Task: In the  document Monkey.epub Align the width of word art with 'Picture'. Fill the whole document with 'Light Gray Color'. Add link on bottom right corner of the sheet: www.instagram.com
Action: Mouse moved to (245, 386)
Screenshot: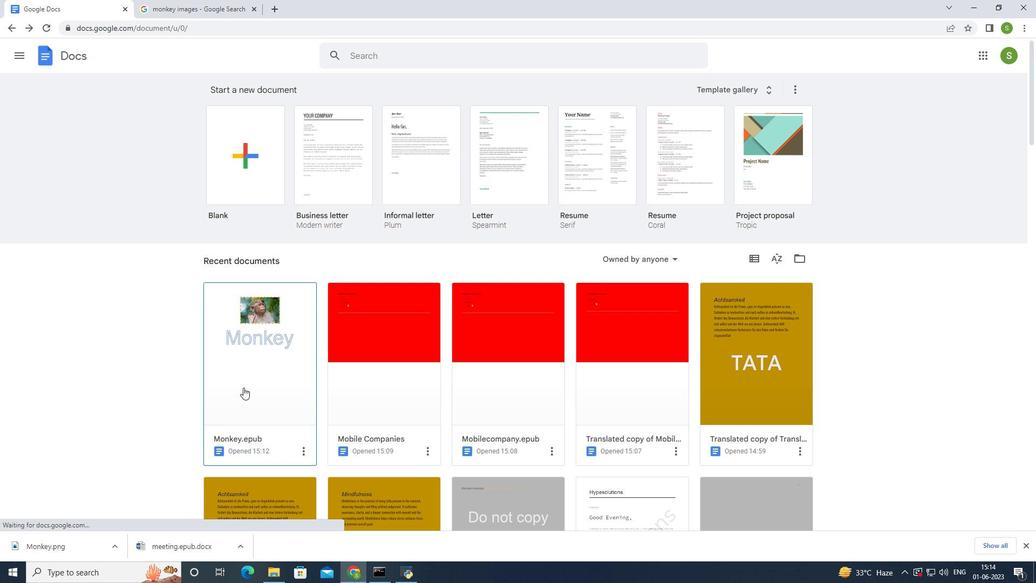 
Action: Mouse pressed left at (245, 386)
Screenshot: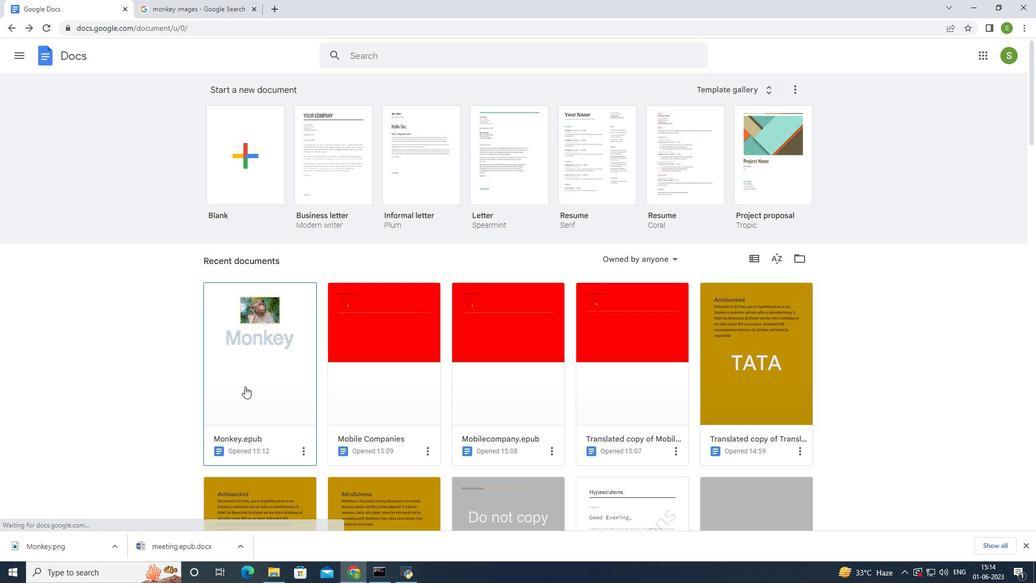 
Action: Mouse moved to (41, 61)
Screenshot: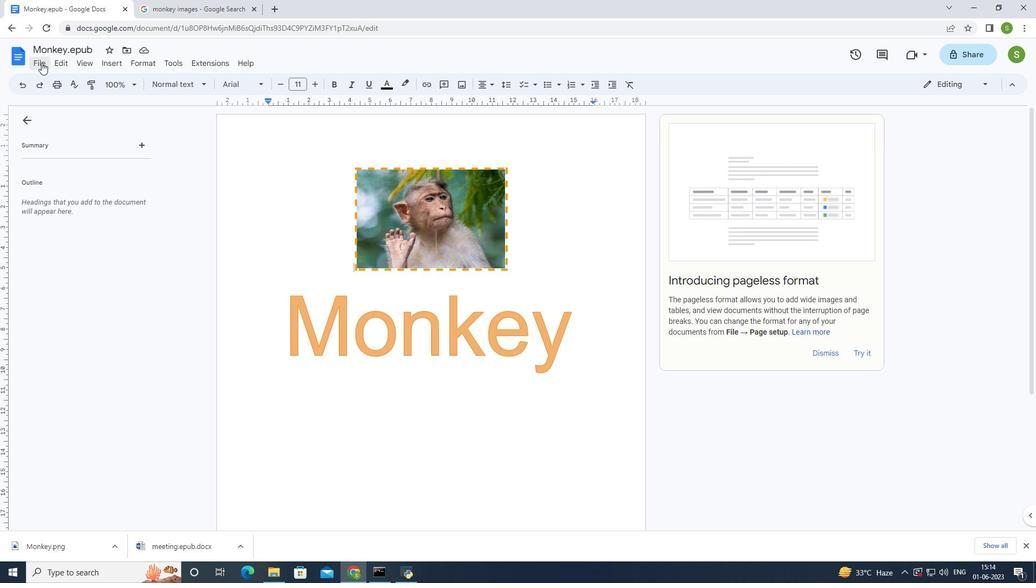 
Action: Mouse pressed left at (41, 61)
Screenshot: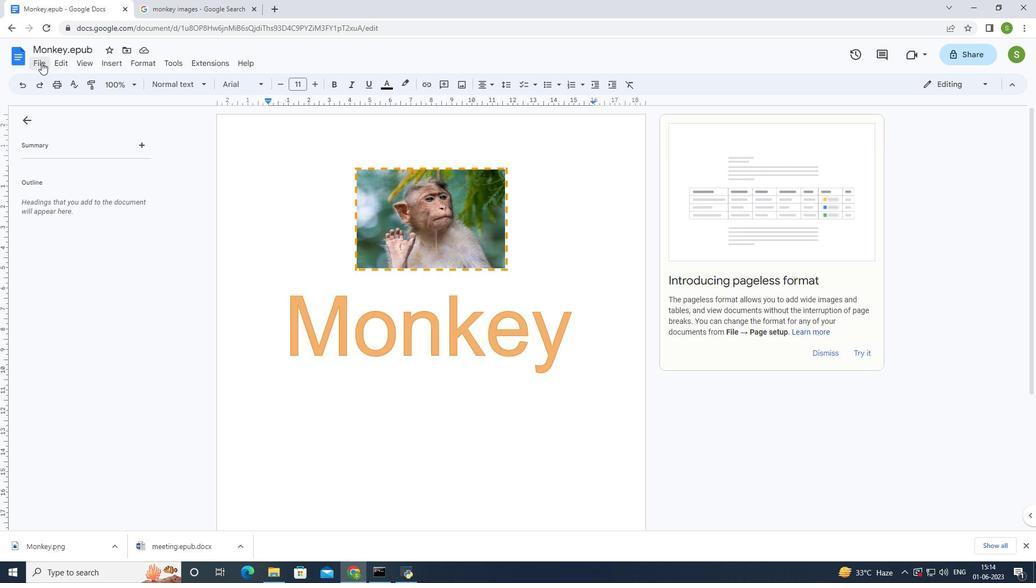 
Action: Mouse moved to (67, 359)
Screenshot: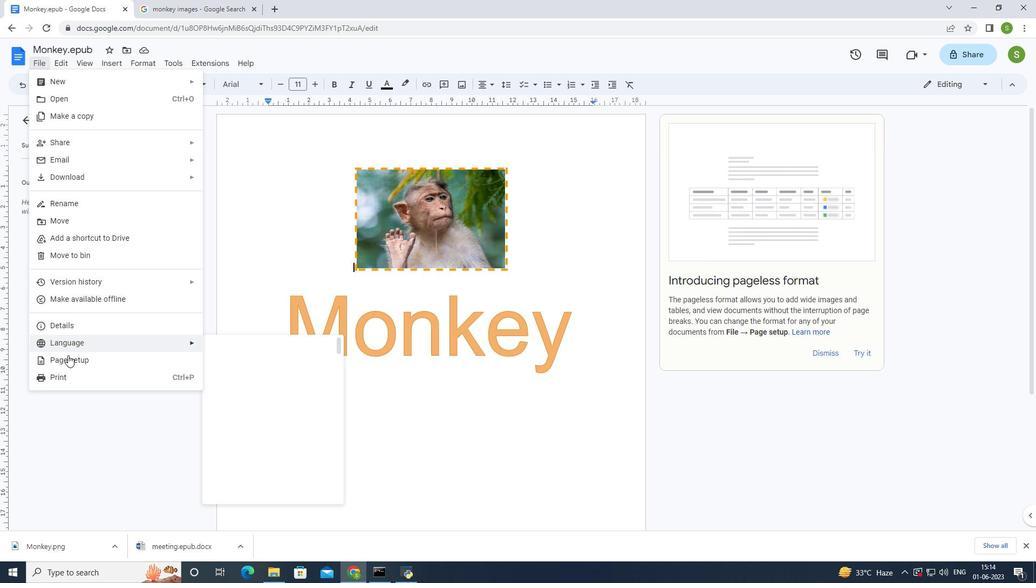 
Action: Mouse pressed left at (67, 359)
Screenshot: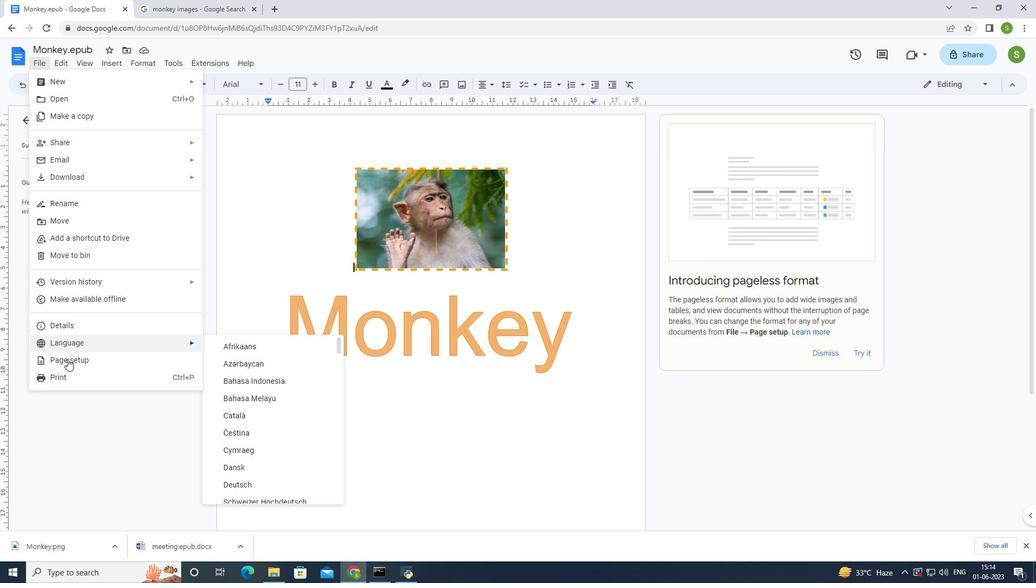 
Action: Mouse moved to (436, 353)
Screenshot: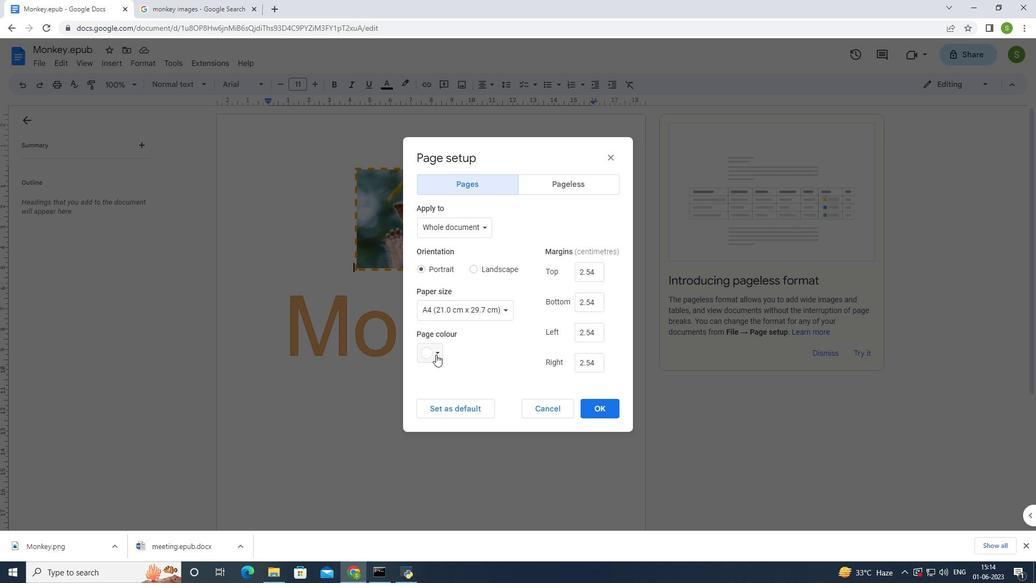 
Action: Mouse pressed left at (436, 353)
Screenshot: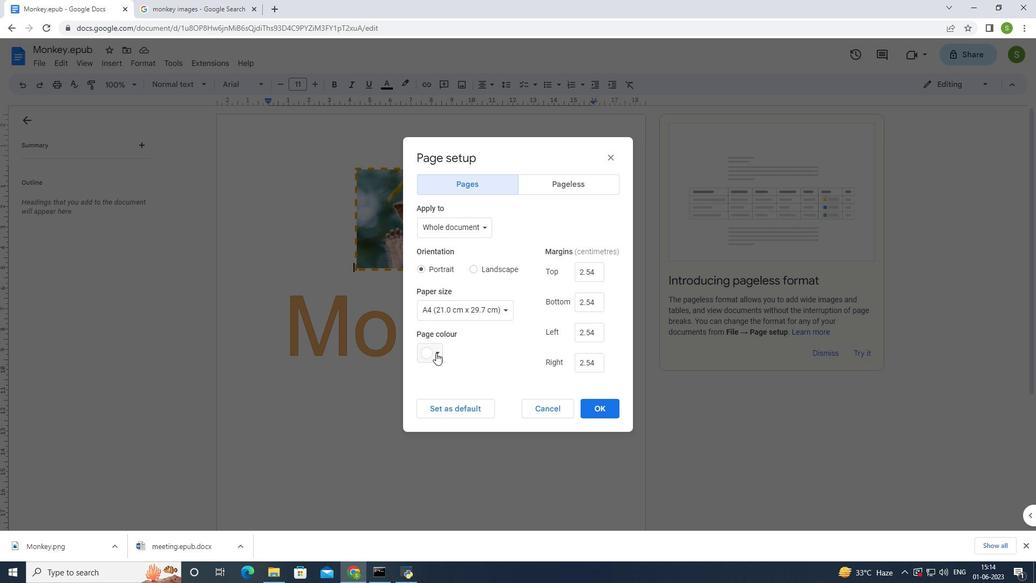
Action: Mouse moved to (467, 378)
Screenshot: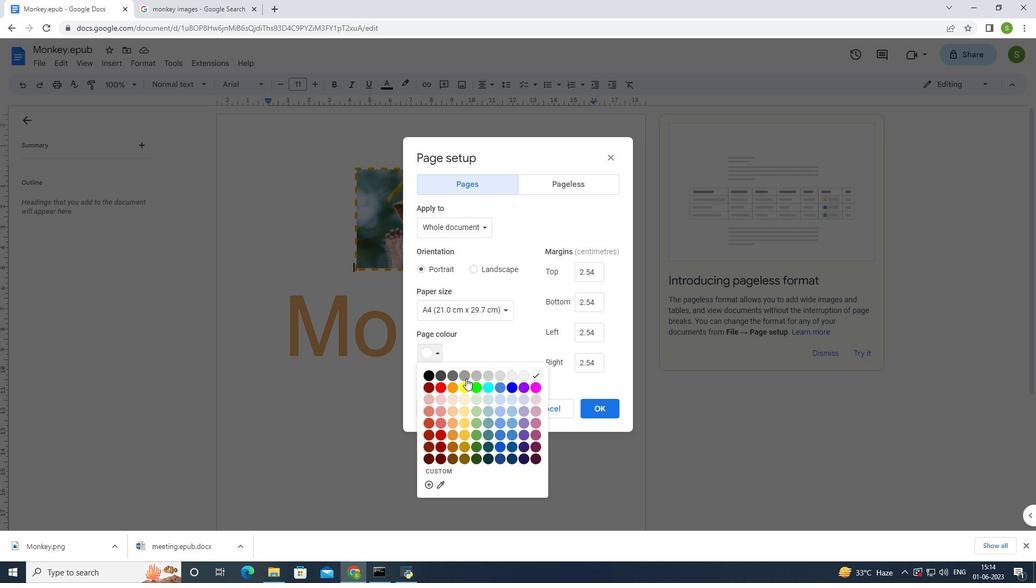 
Action: Mouse pressed left at (467, 378)
Screenshot: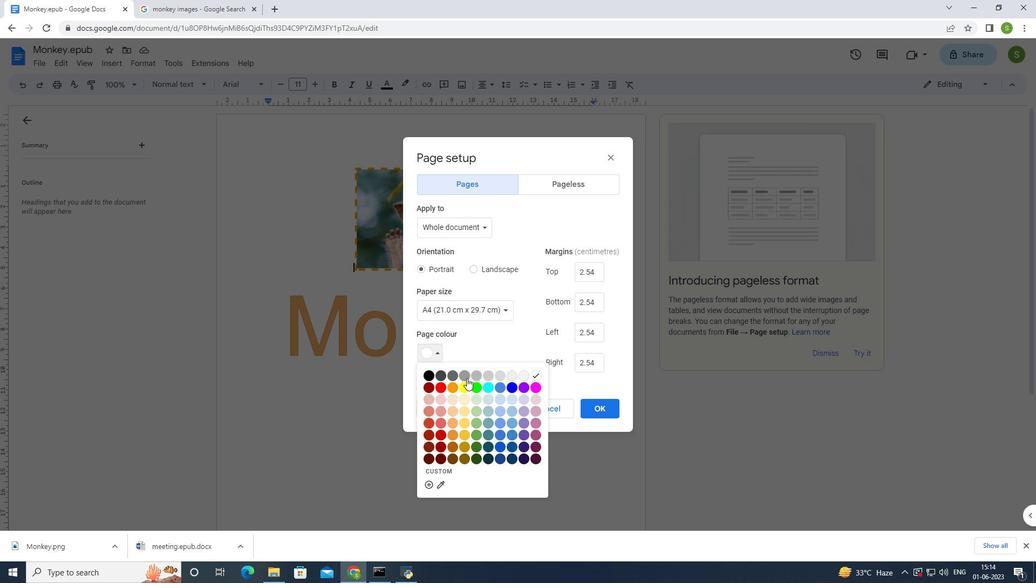 
Action: Mouse moved to (602, 406)
Screenshot: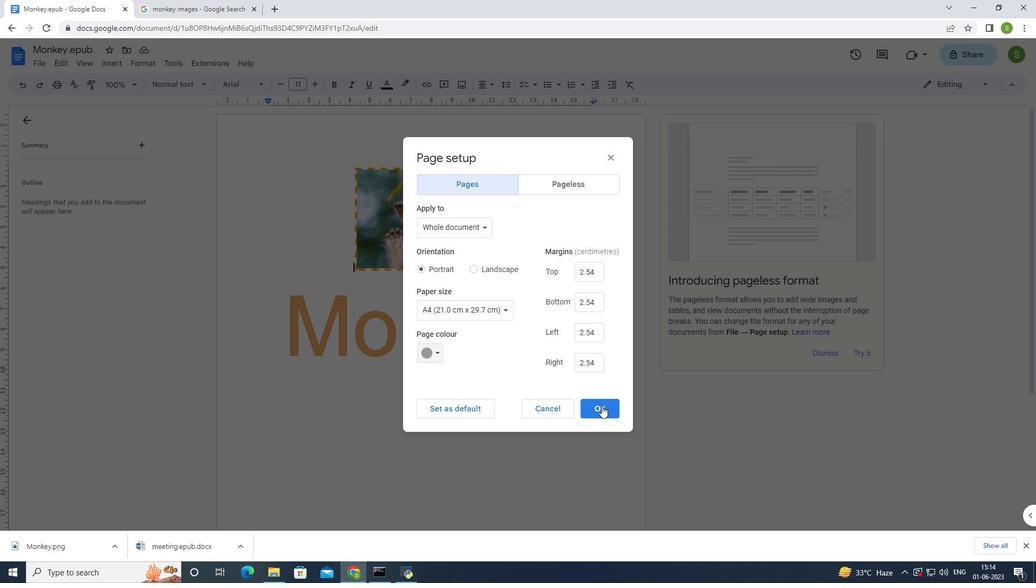 
Action: Mouse pressed left at (602, 406)
Screenshot: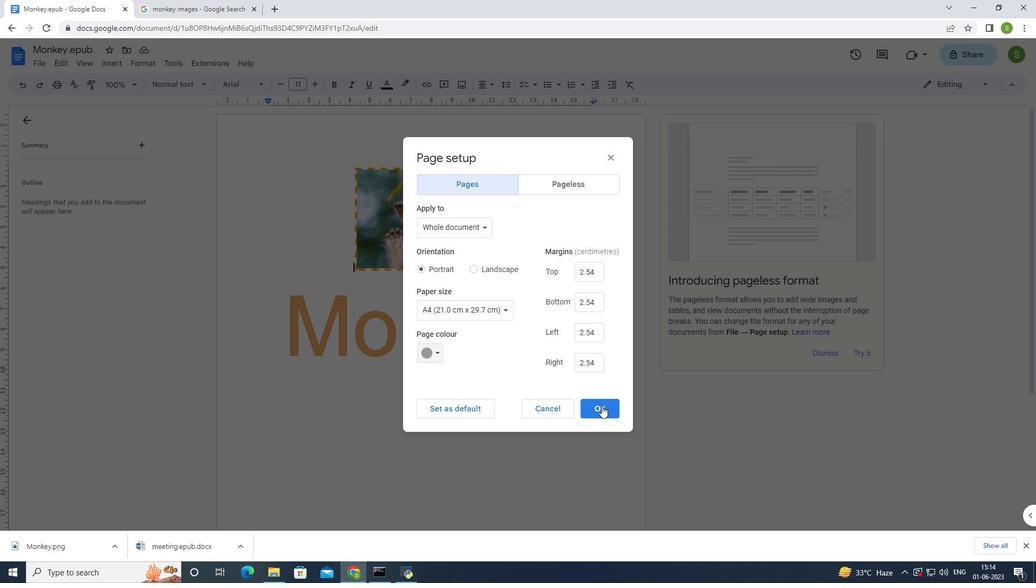 
Action: Mouse moved to (401, 401)
Screenshot: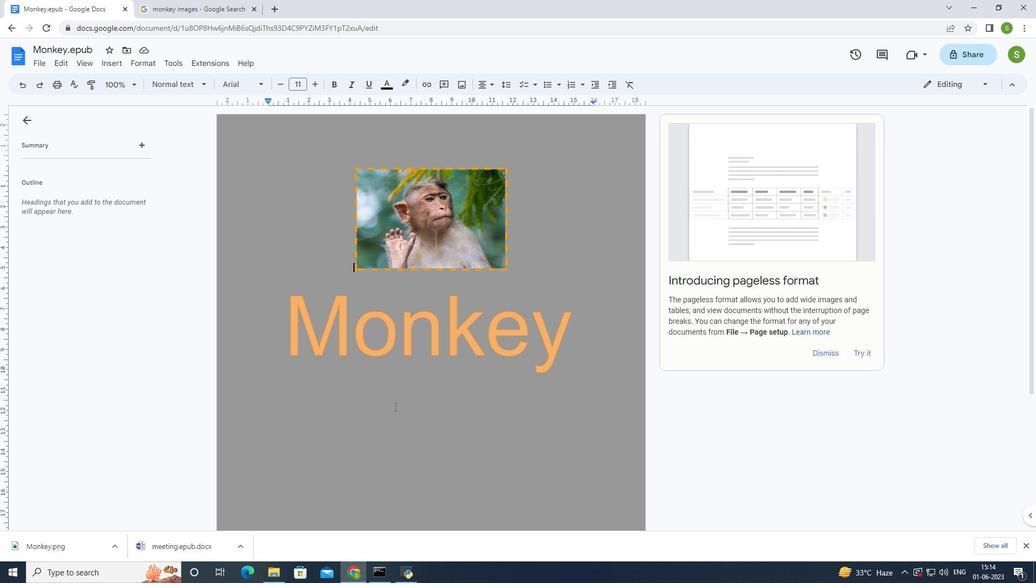 
Action: Mouse scrolled (401, 401) with delta (0, 0)
Screenshot: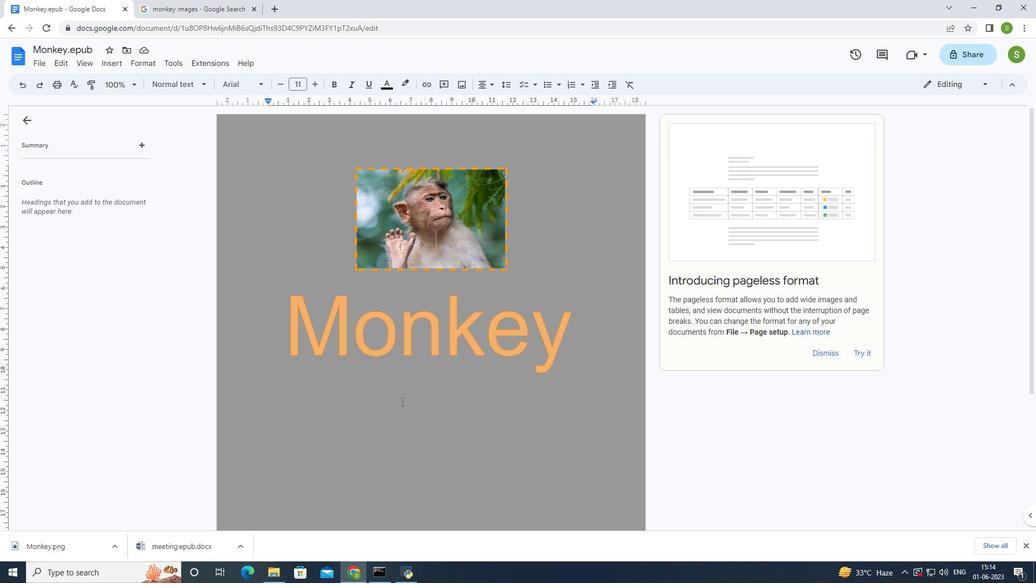 
Action: Mouse moved to (594, 316)
Screenshot: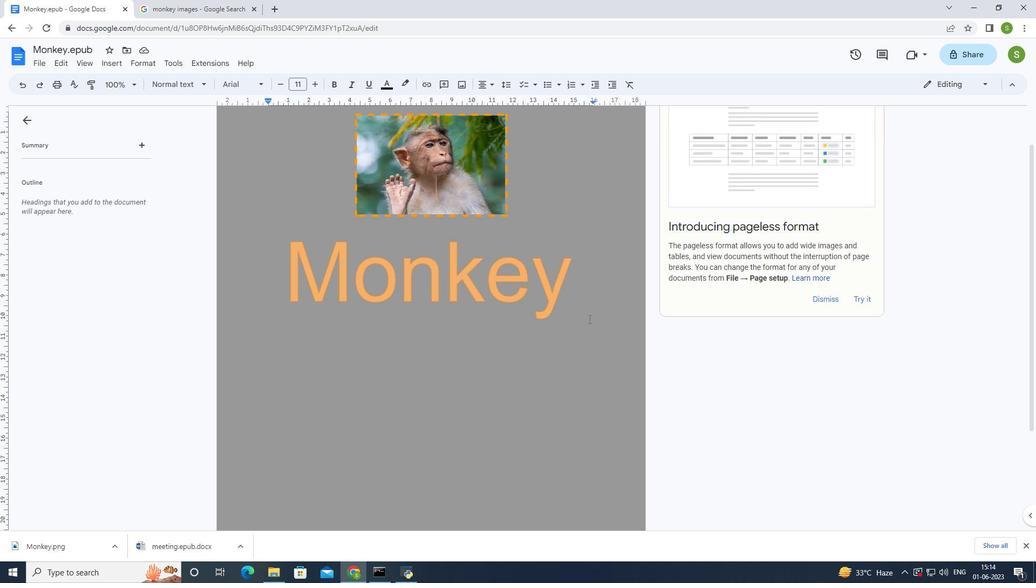 
Action: Mouse pressed left at (594, 316)
Screenshot: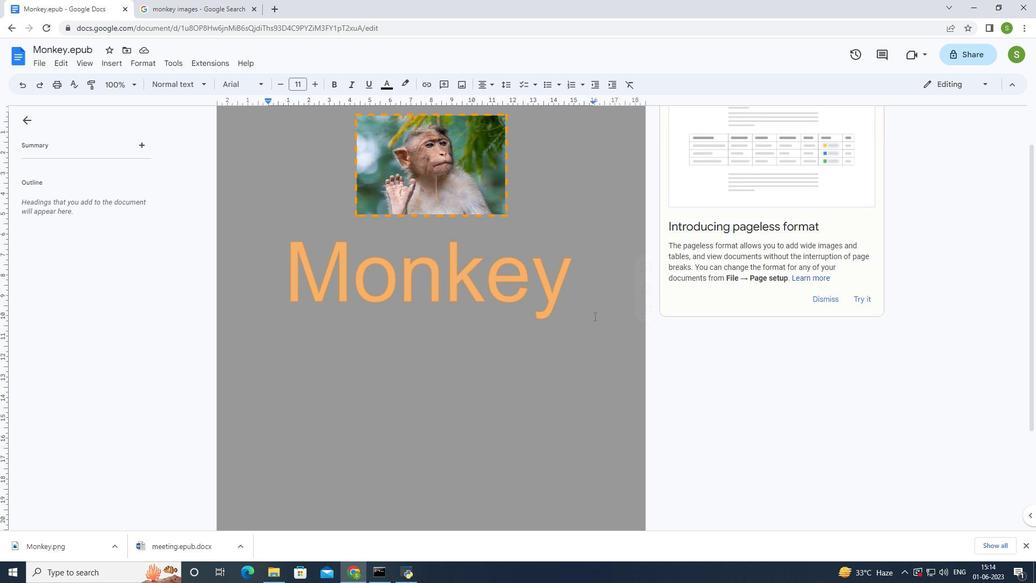 
Action: Mouse moved to (575, 317)
Screenshot: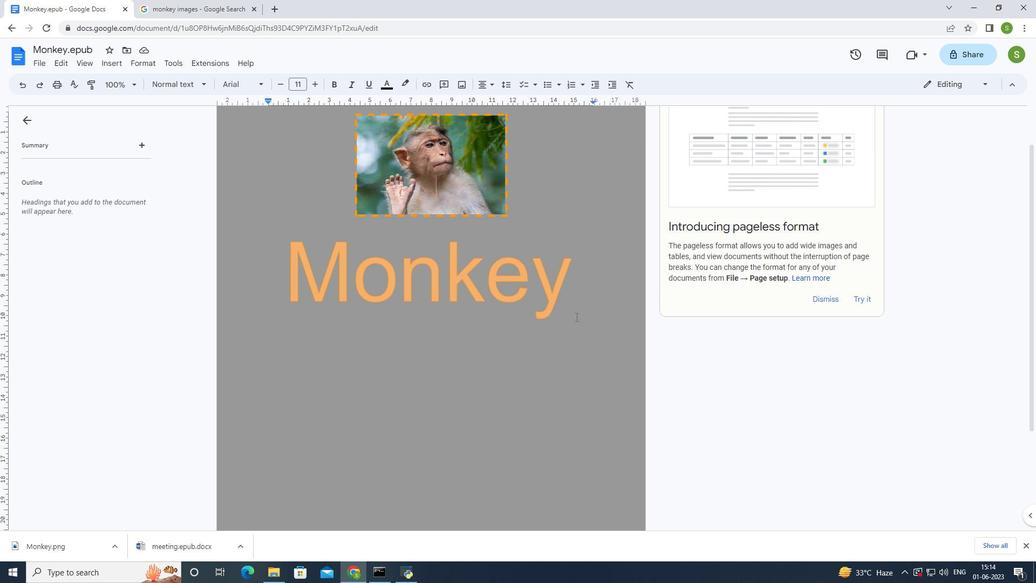 
Action: Key pressed <Key.enter><Key.enter><Key.enter><Key.enter><Key.enter>
Screenshot: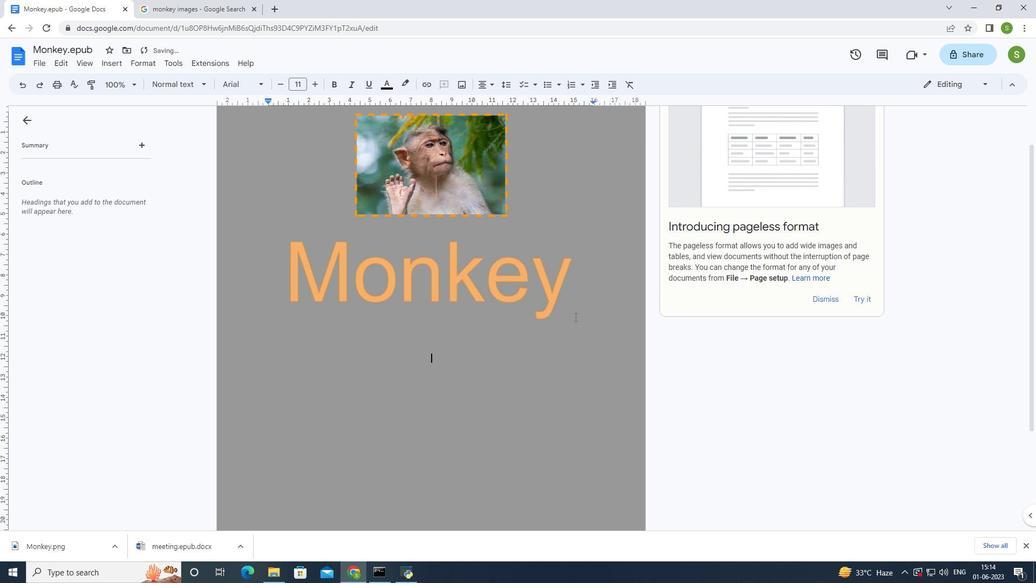 
Action: Mouse moved to (490, 79)
Screenshot: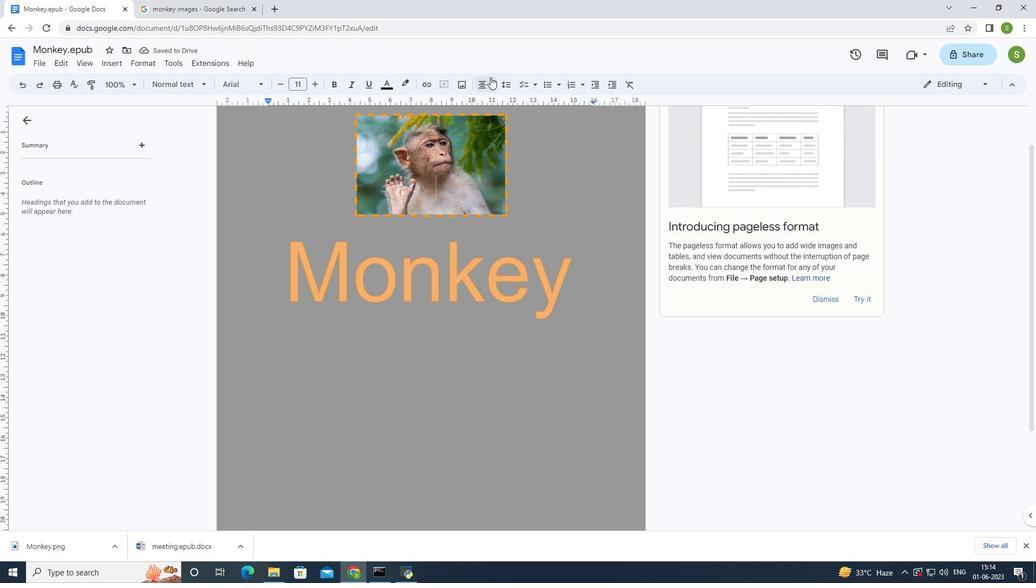 
Action: Mouse pressed left at (490, 79)
Screenshot: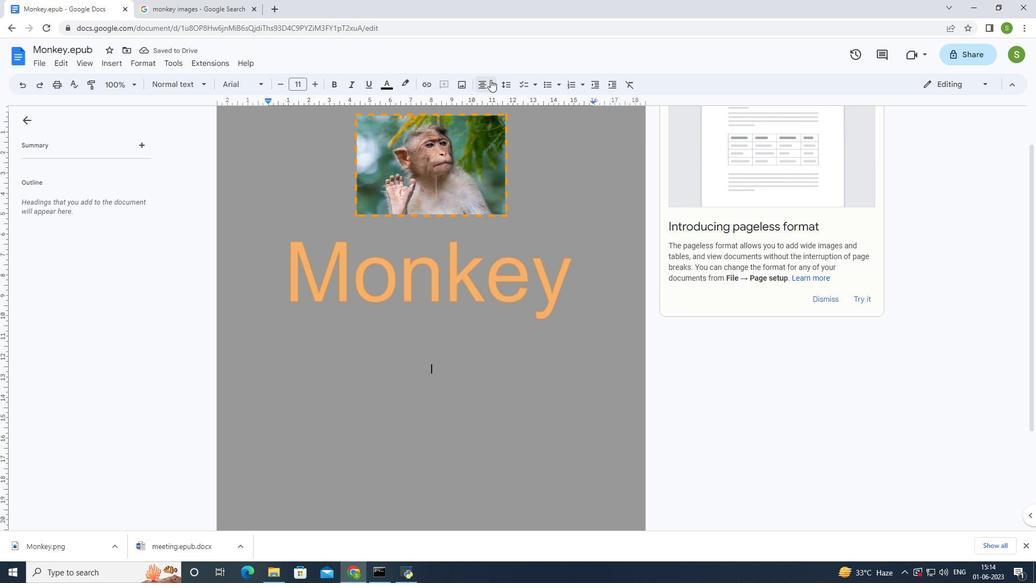 
Action: Mouse moved to (512, 101)
Screenshot: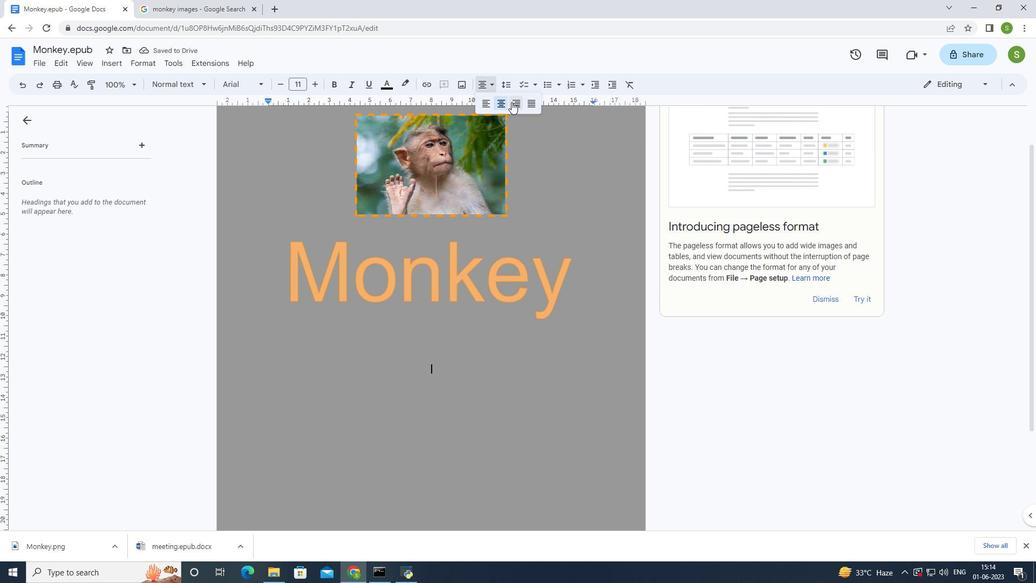 
Action: Mouse pressed left at (512, 101)
Screenshot: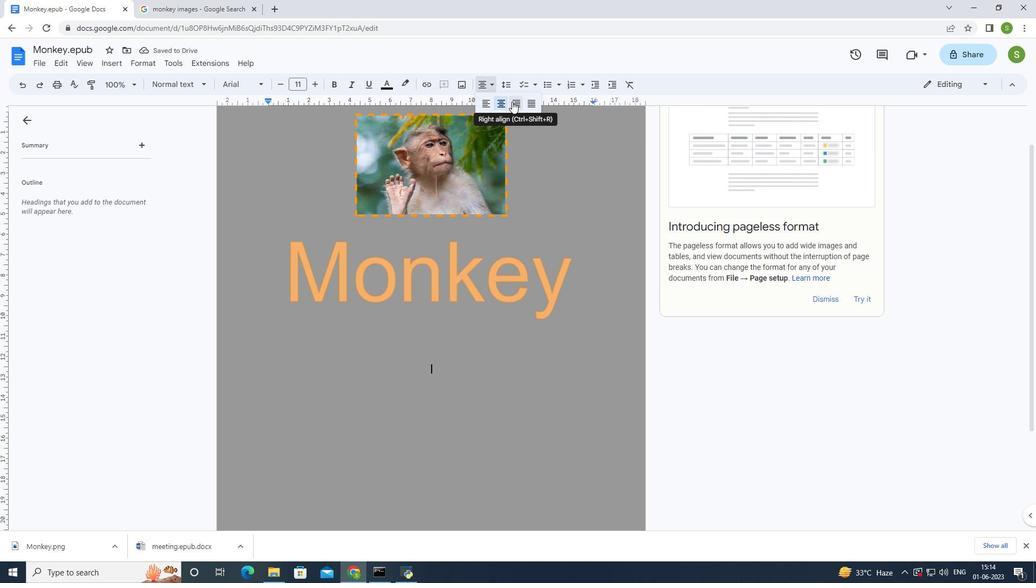 
Action: Mouse moved to (433, 85)
Screenshot: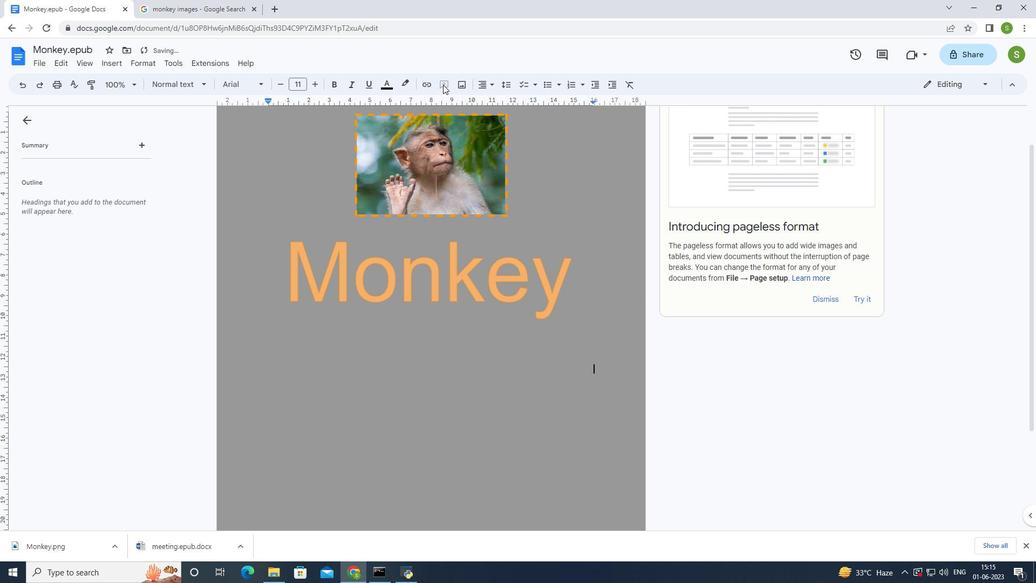 
Action: Mouse pressed left at (433, 85)
Screenshot: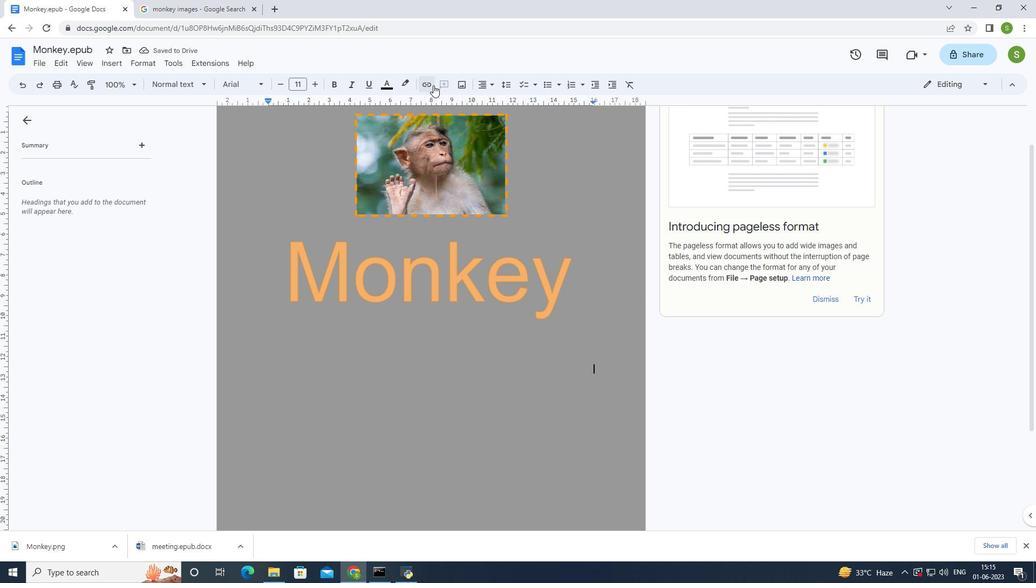 
Action: Mouse moved to (473, 189)
Screenshot: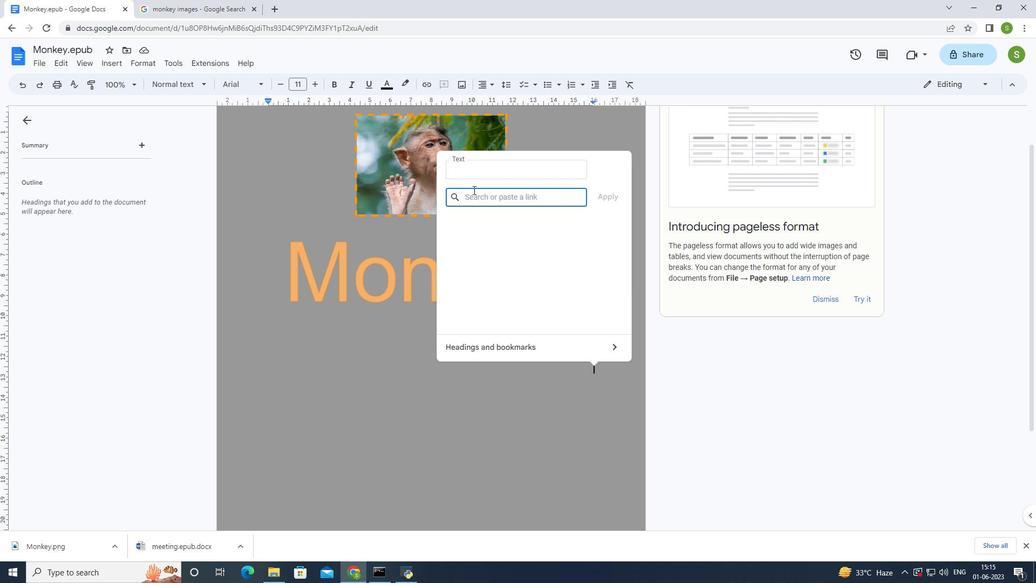 
Action: Key pressed w
Screenshot: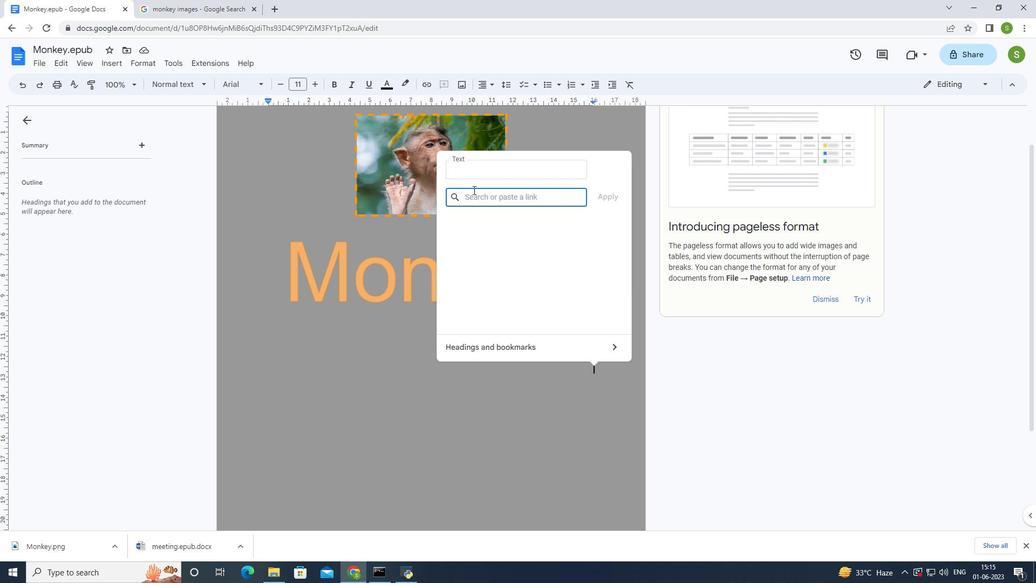 
Action: Mouse moved to (473, 188)
Screenshot: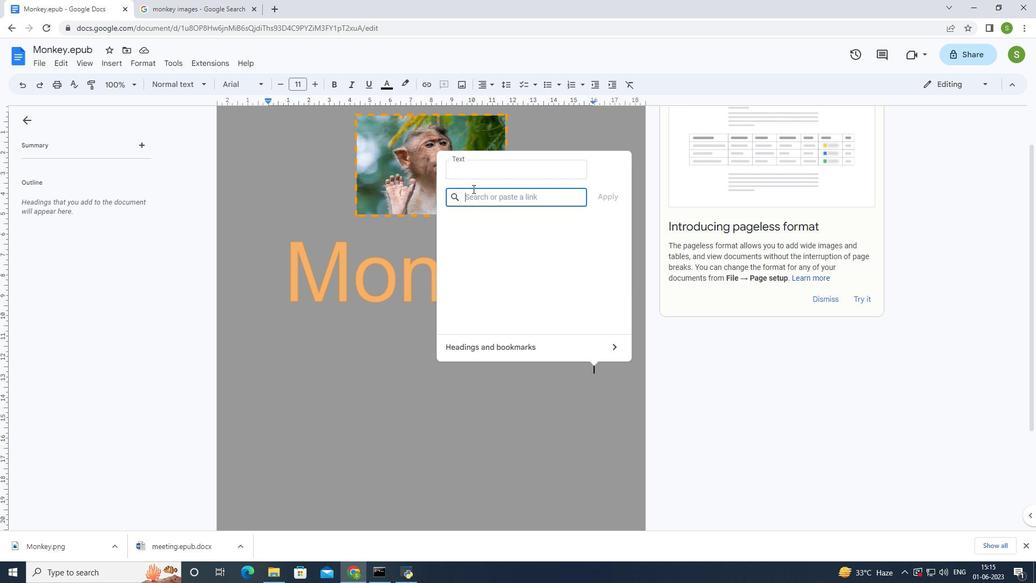 
Action: Key pressed ww
Screenshot: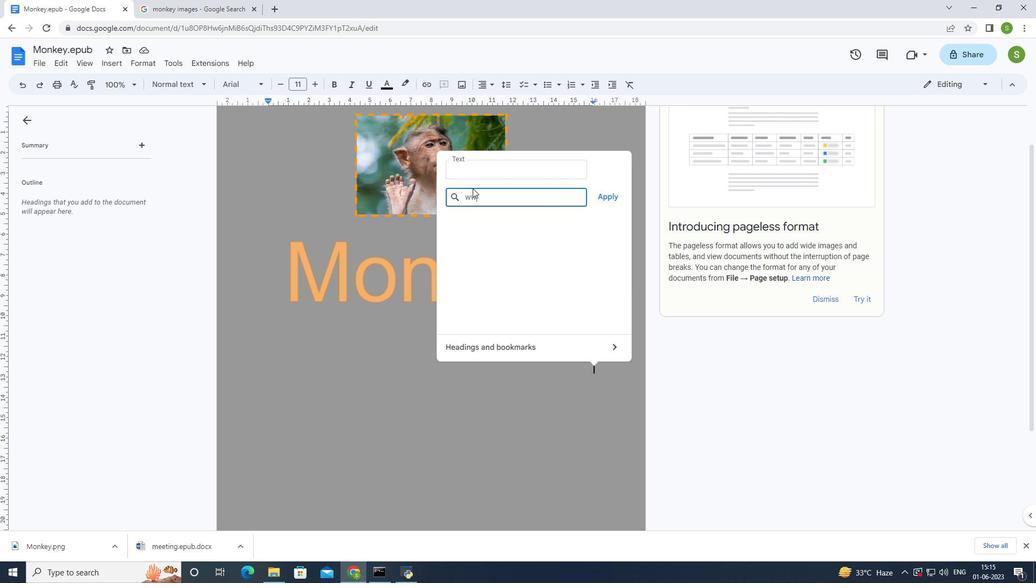 
Action: Mouse moved to (473, 187)
Screenshot: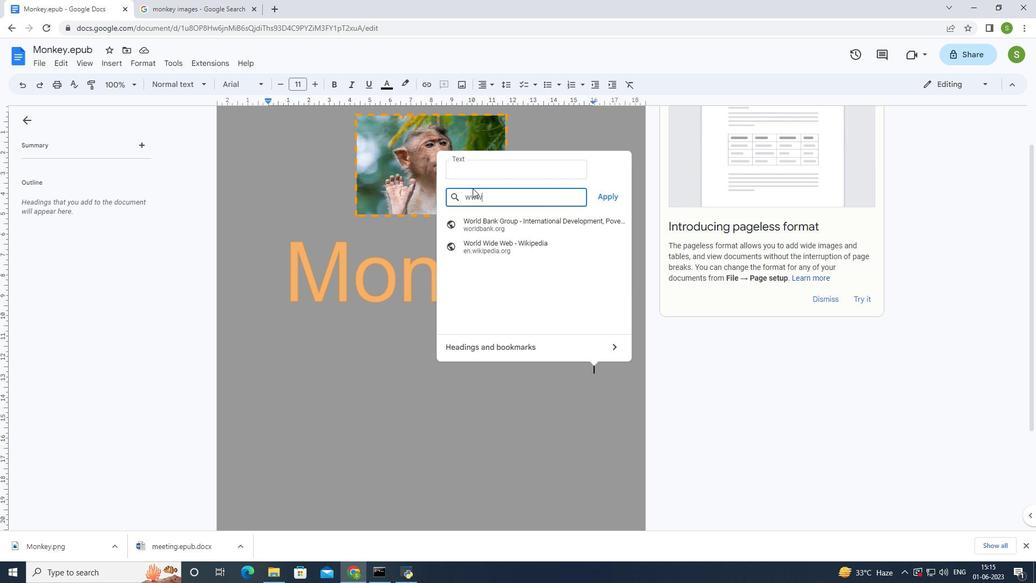 
Action: Key pressed .i
Screenshot: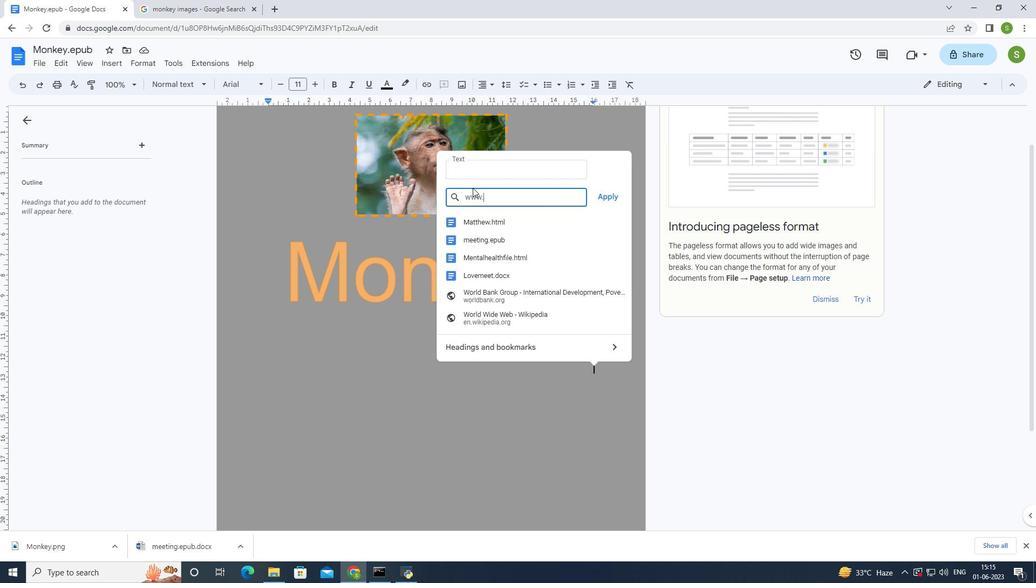
Action: Mouse moved to (473, 187)
Screenshot: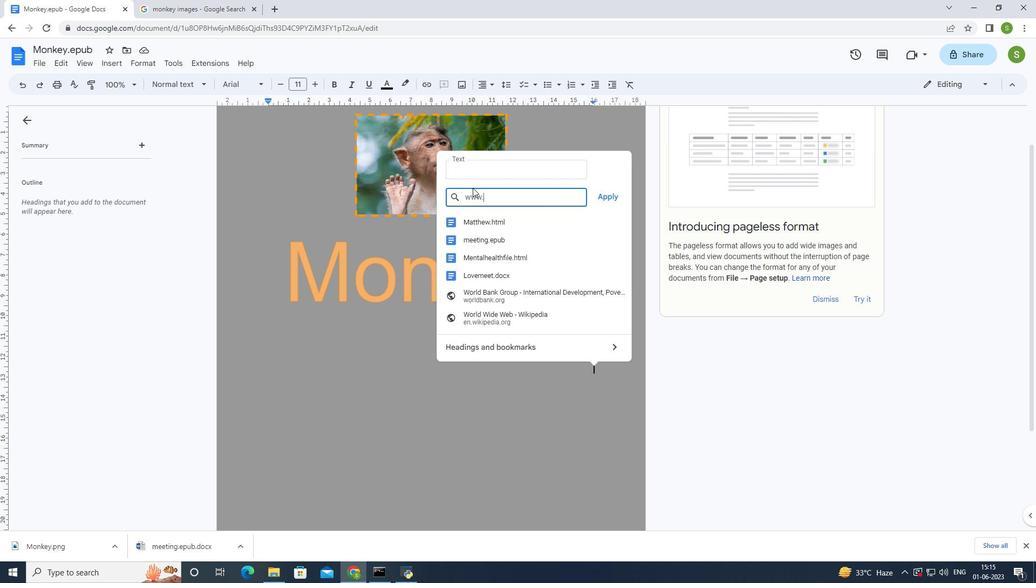 
Action: Key pressed n
Screenshot: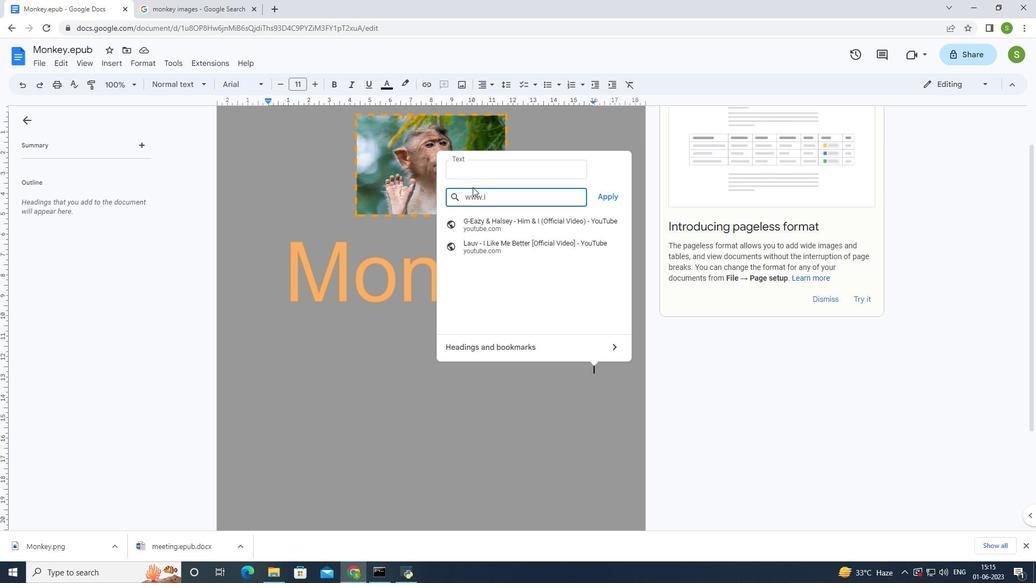 
Action: Mouse moved to (473, 186)
Screenshot: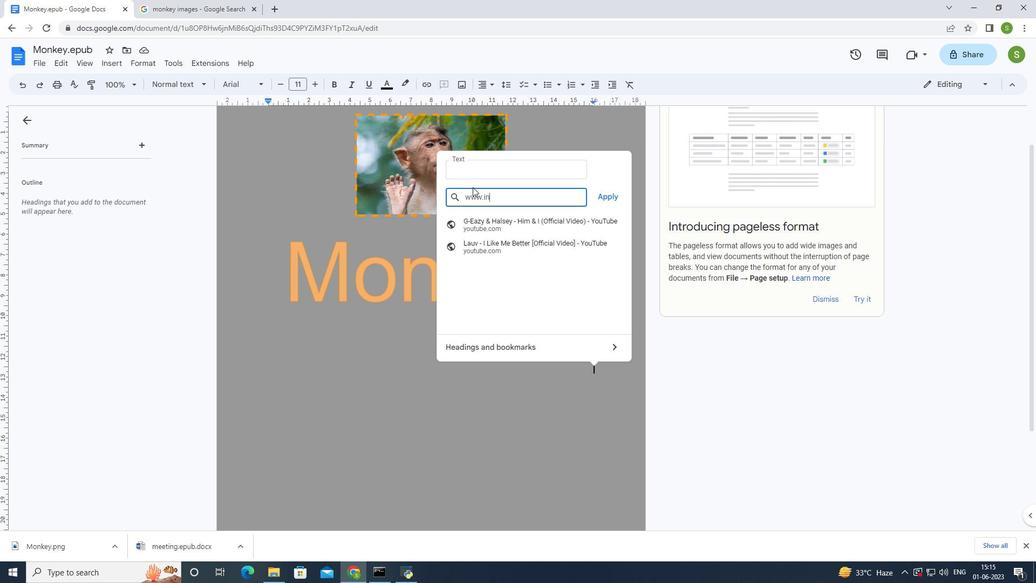 
Action: Key pressed s
Screenshot: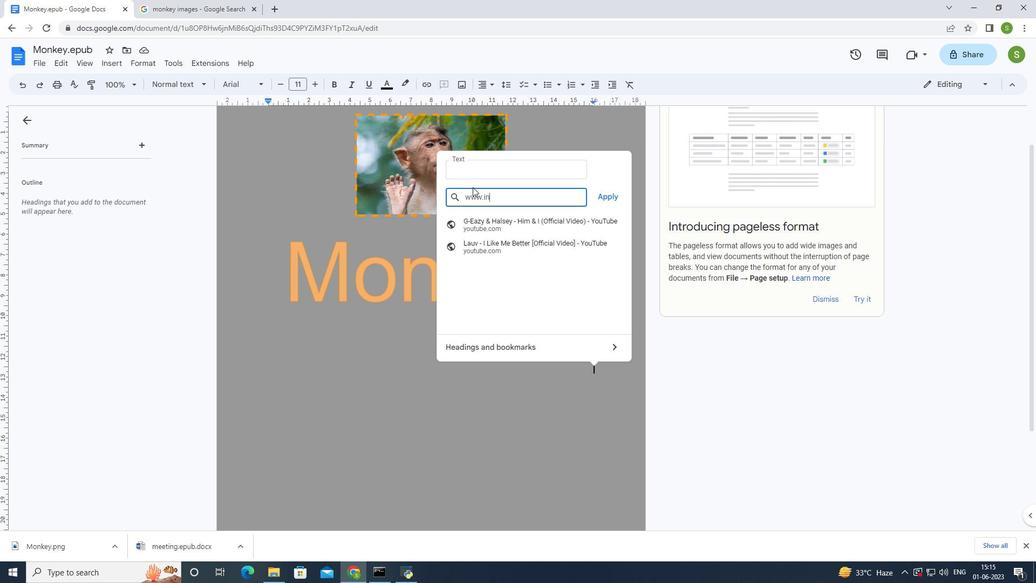 
Action: Mouse moved to (471, 183)
Screenshot: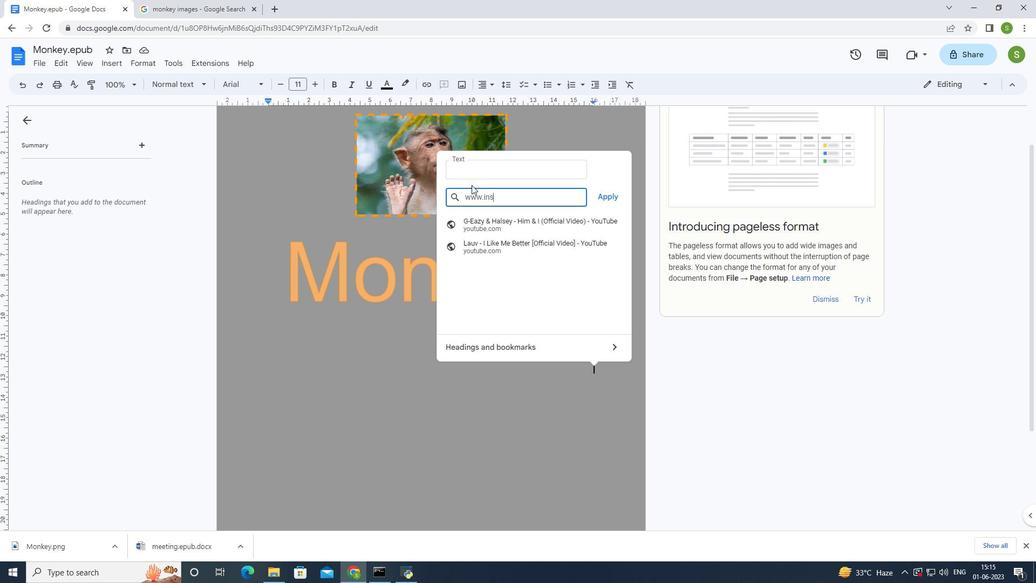 
Action: Key pressed ta
Screenshot: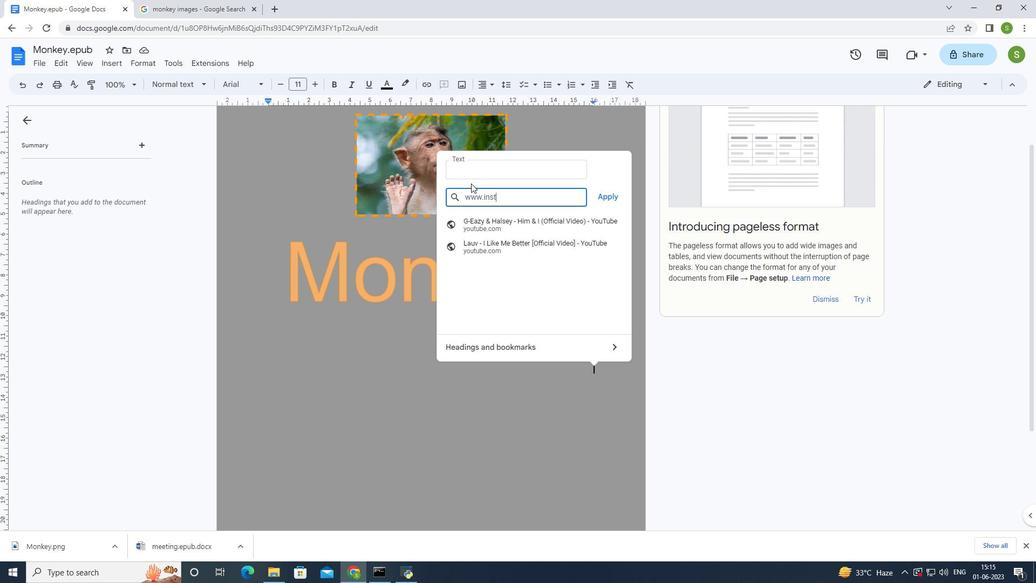 
Action: Mouse moved to (519, 166)
Screenshot: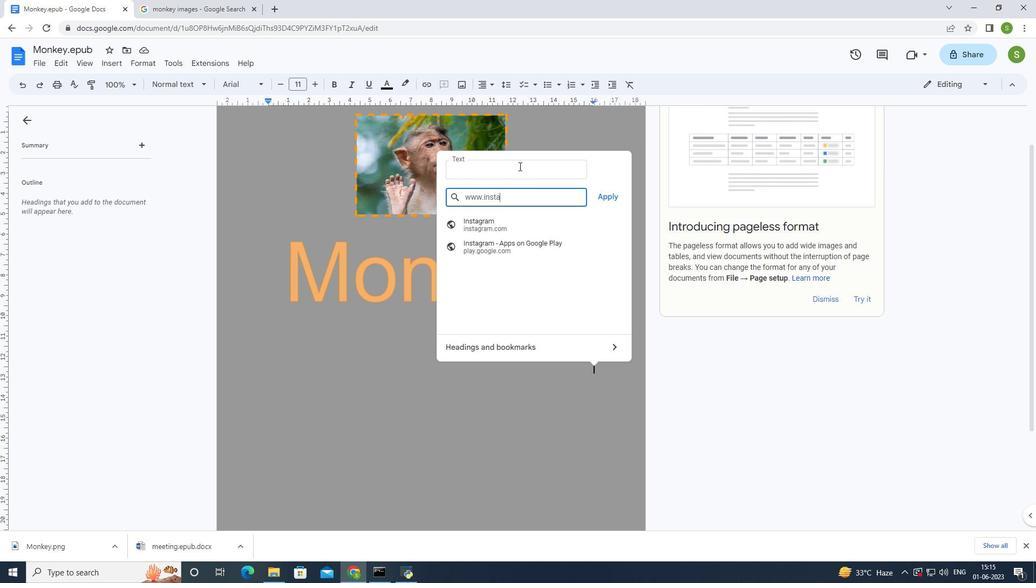 
Action: Key pressed g
Screenshot: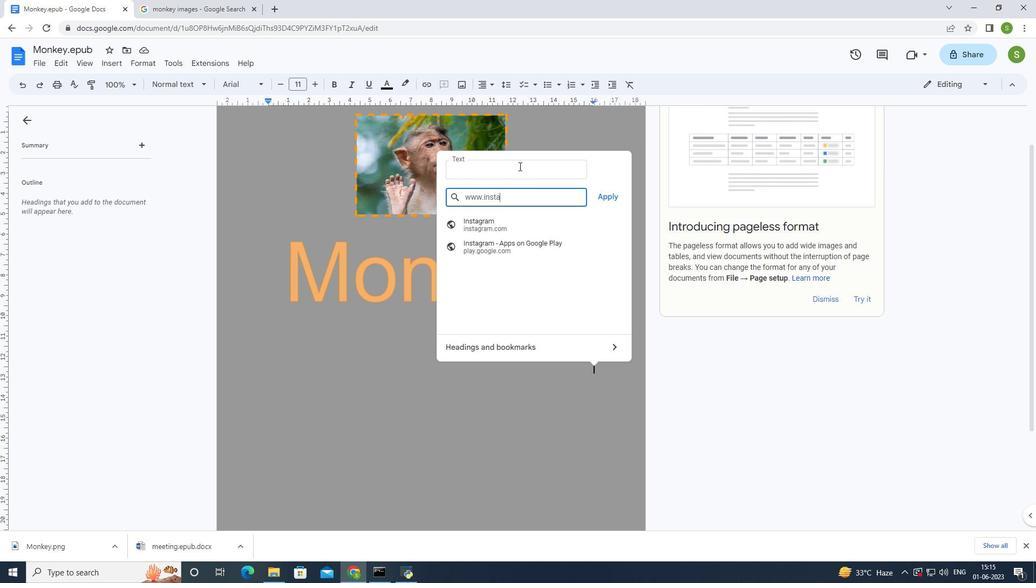 
Action: Mouse moved to (518, 166)
Screenshot: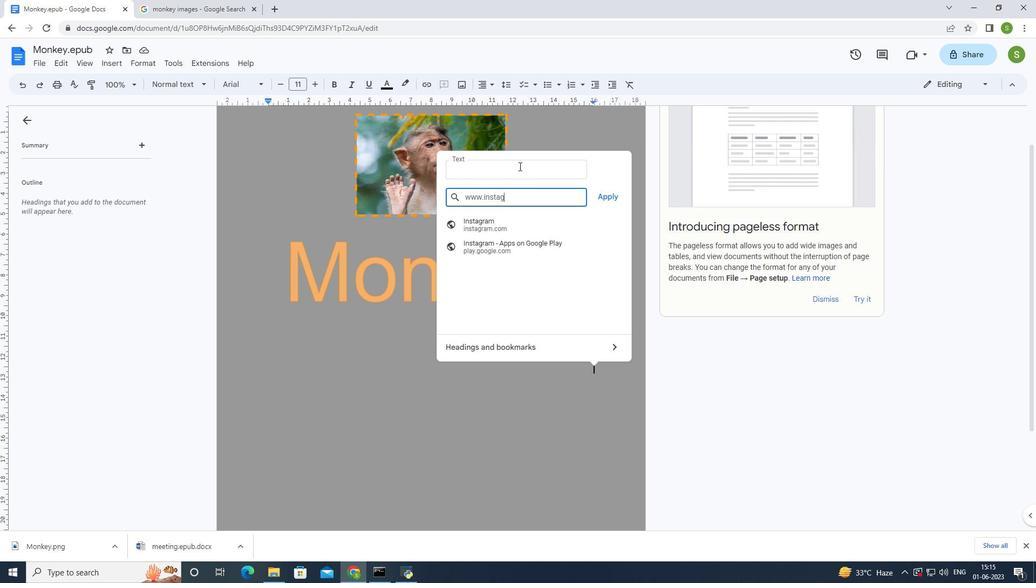 
Action: Key pressed r
Screenshot: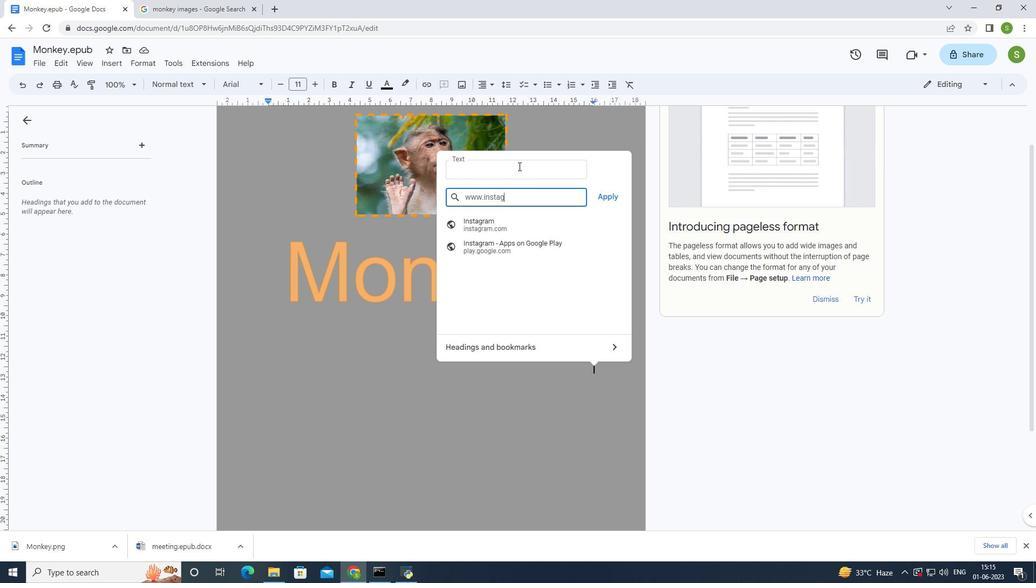 
Action: Mouse moved to (517, 166)
Screenshot: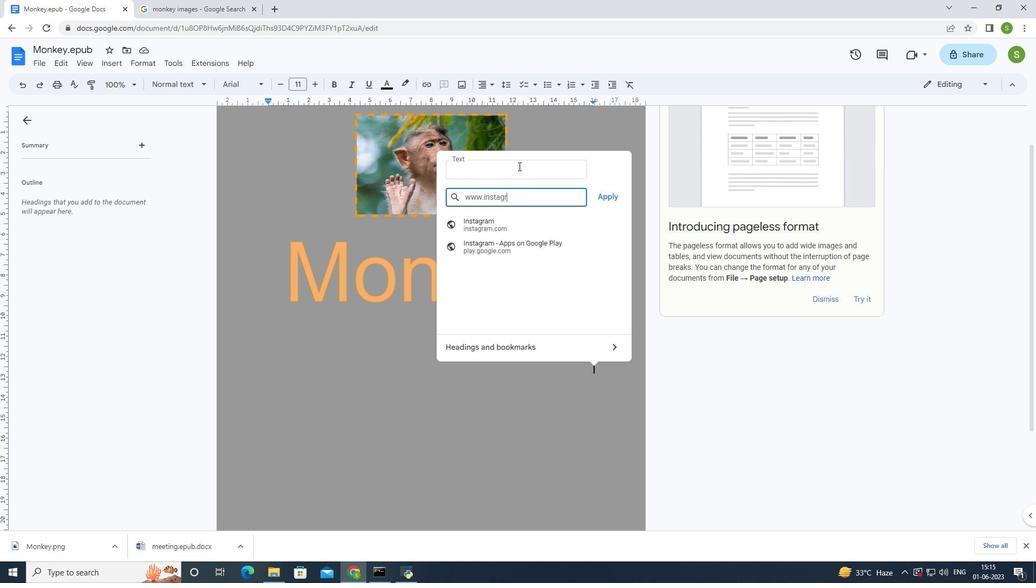 
Action: Key pressed am
Screenshot: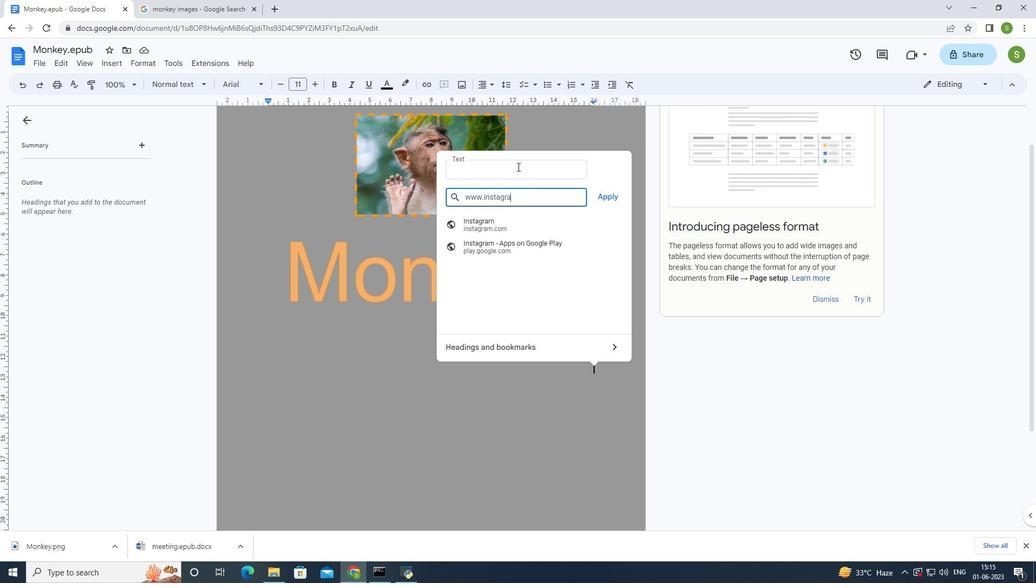 
Action: Mouse moved to (515, 167)
Screenshot: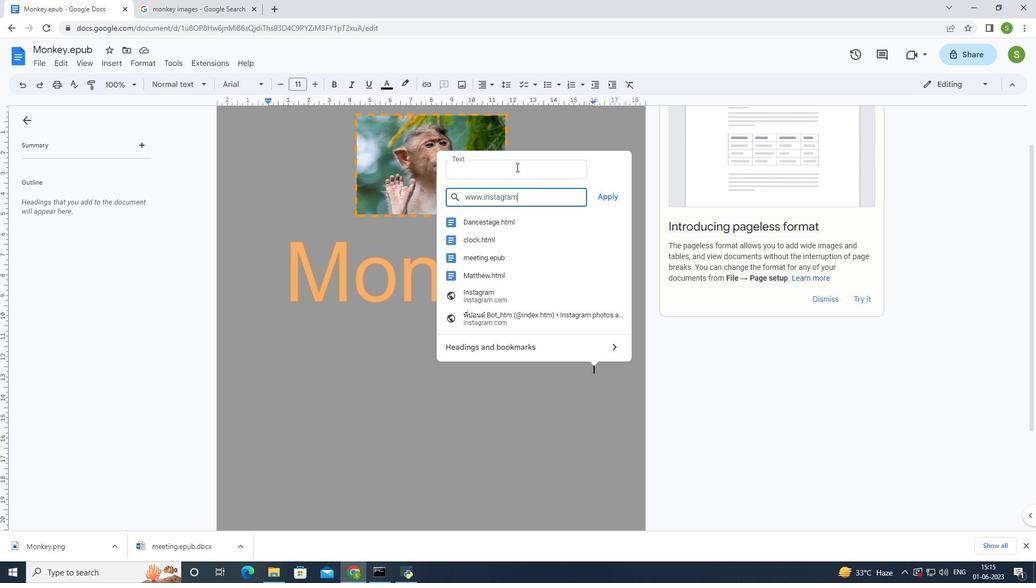 
Action: Key pressed .co
Screenshot: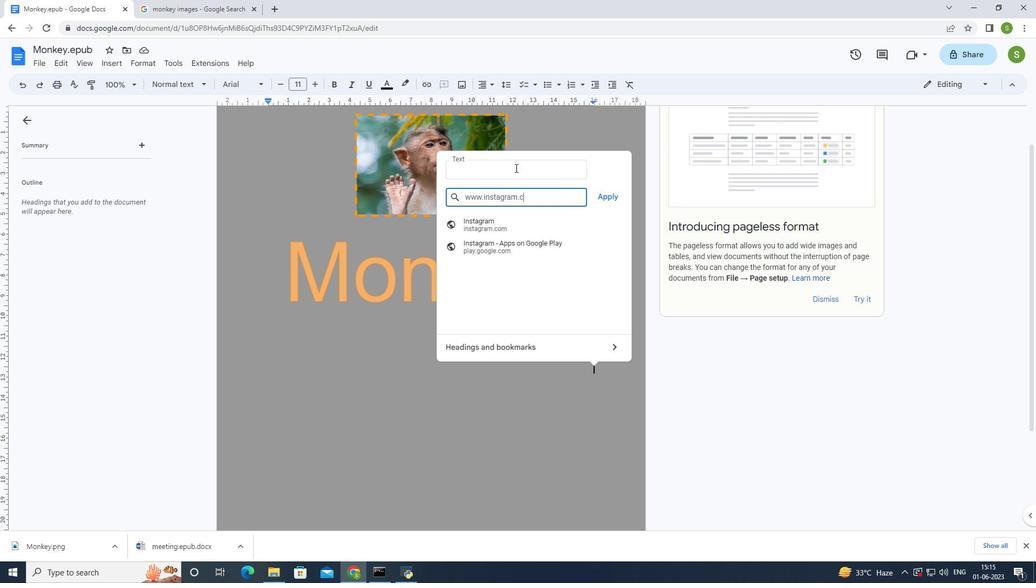 
Action: Mouse moved to (514, 169)
Screenshot: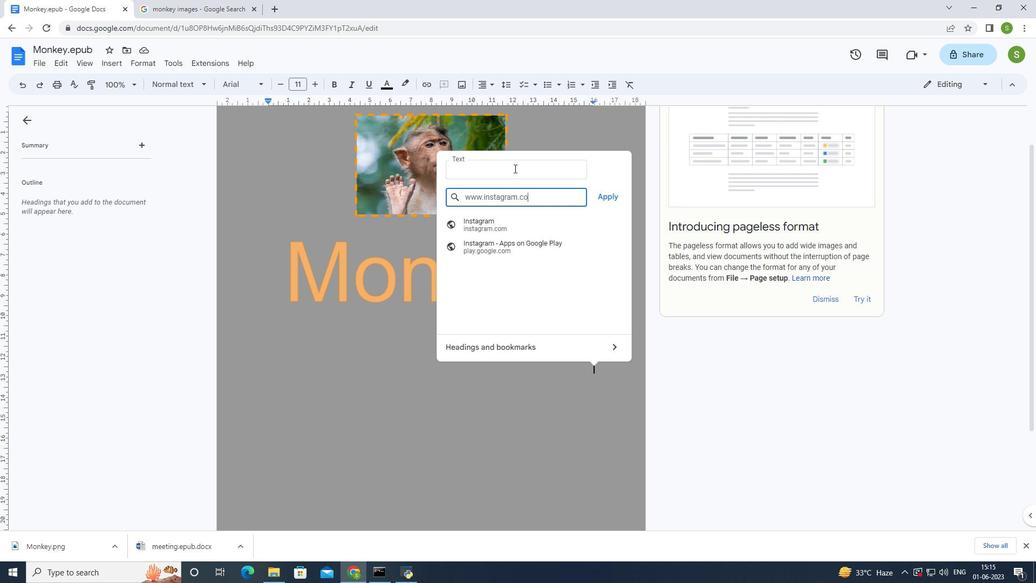 
Action: Key pressed m
Screenshot: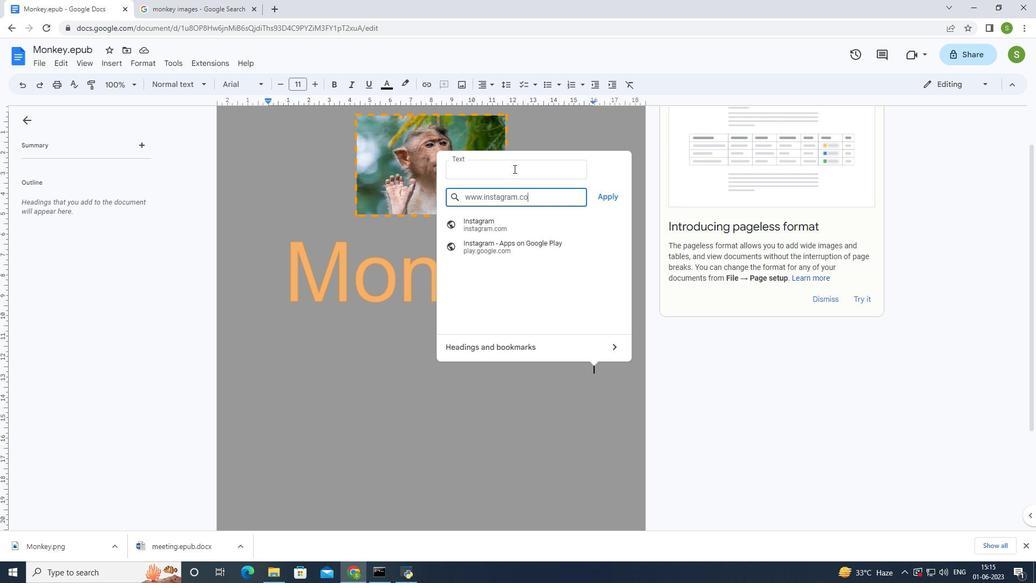 
Action: Mouse moved to (604, 199)
Screenshot: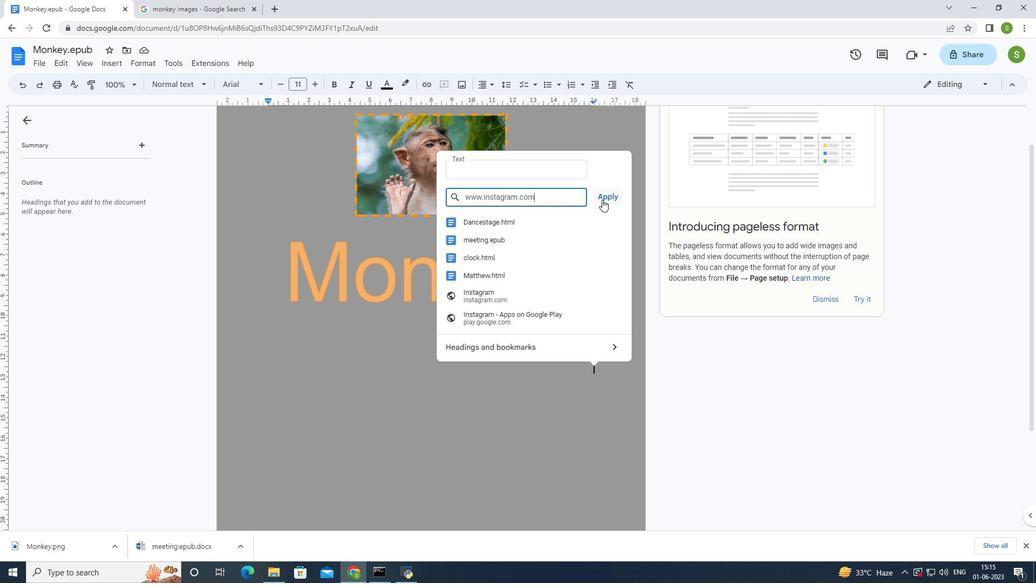 
Action: Mouse pressed left at (604, 199)
Screenshot: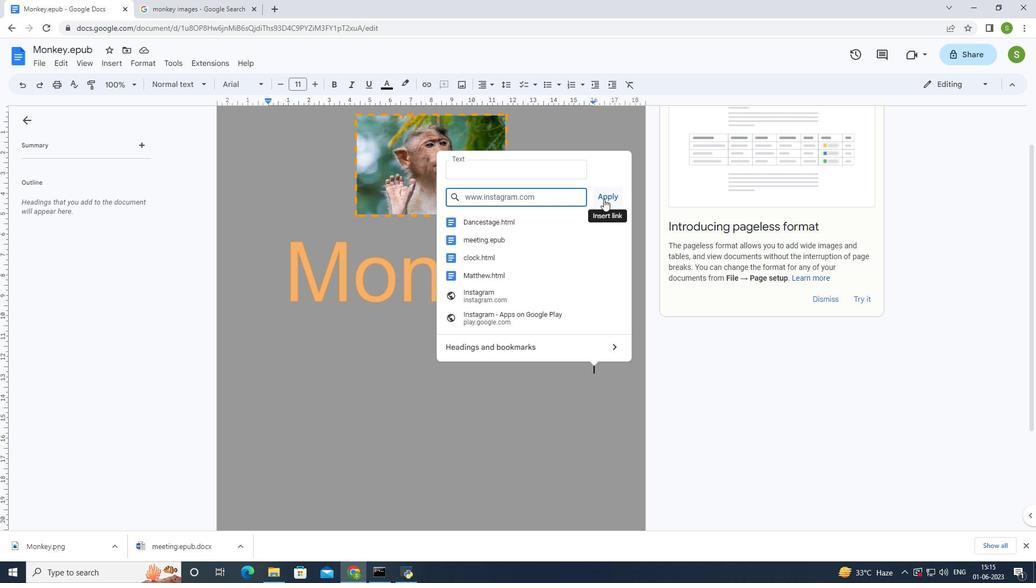 
Action: Mouse moved to (530, 244)
Screenshot: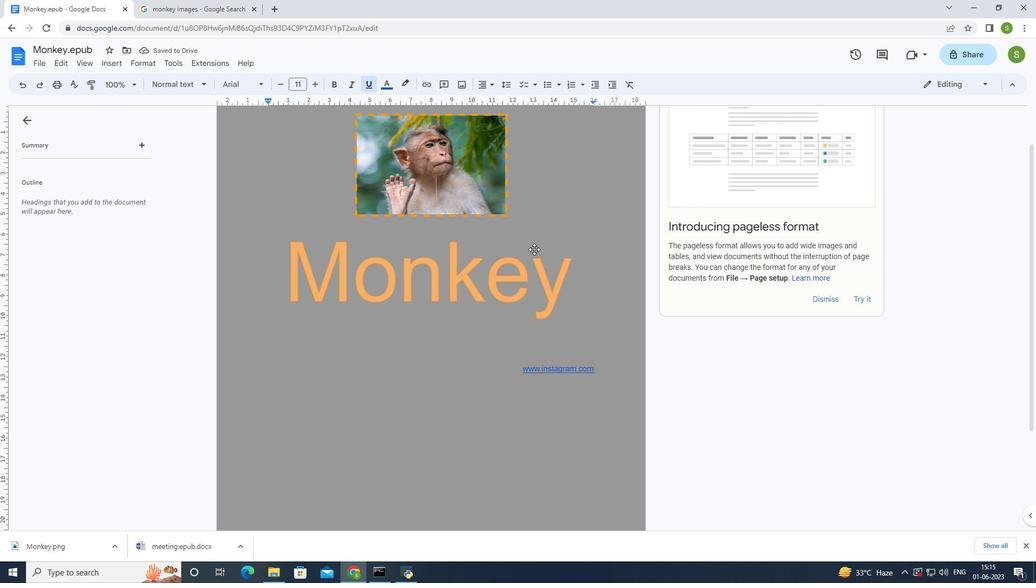 
